 Task: Set the image gamma for d3d11_filters to 5.
Action: Mouse moved to (95, 12)
Screenshot: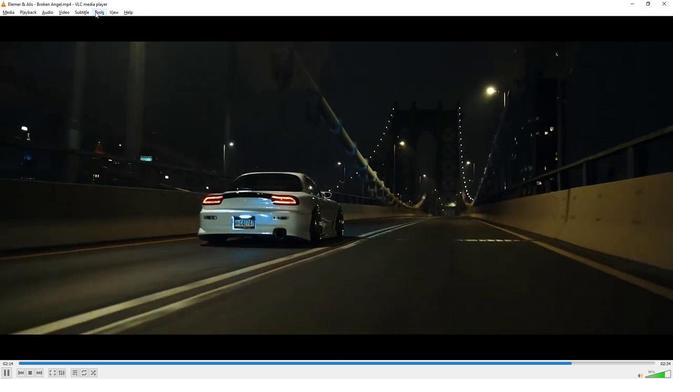 
Action: Mouse pressed left at (95, 12)
Screenshot: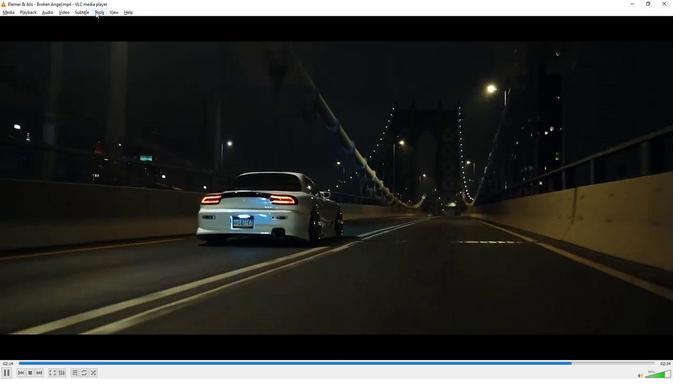 
Action: Mouse moved to (111, 93)
Screenshot: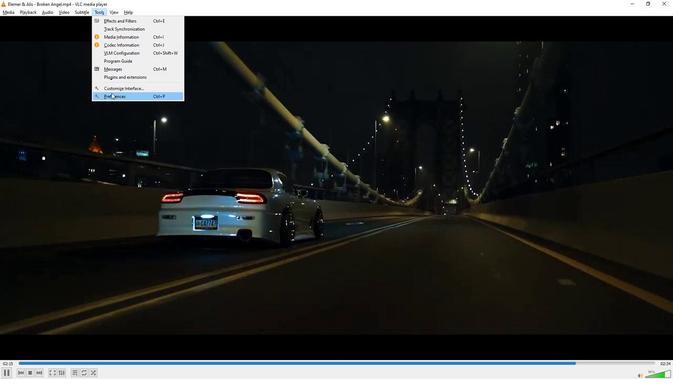 
Action: Mouse pressed left at (111, 93)
Screenshot: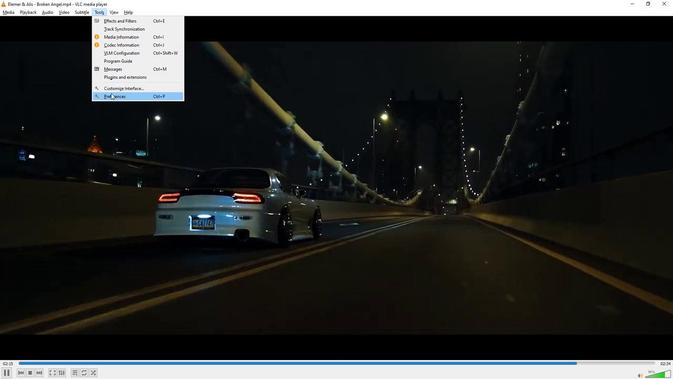 
Action: Mouse moved to (151, 296)
Screenshot: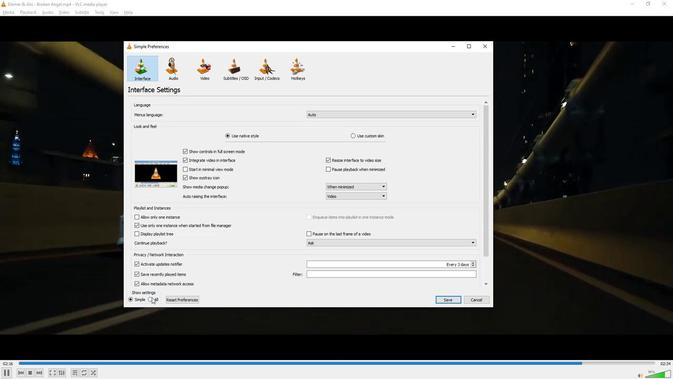 
Action: Mouse pressed left at (151, 296)
Screenshot: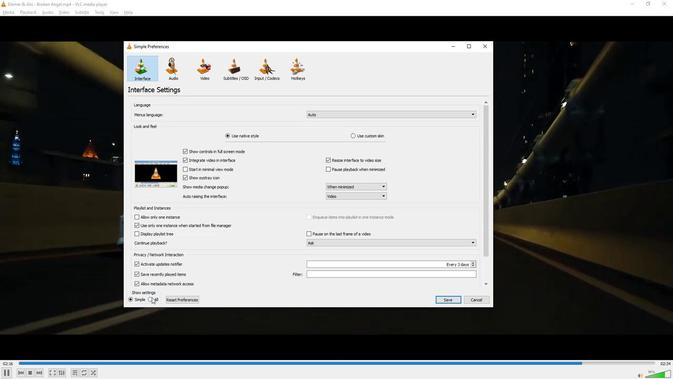 
Action: Mouse moved to (172, 251)
Screenshot: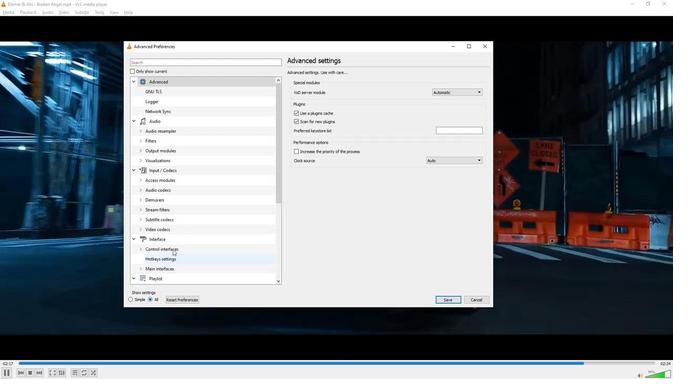 
Action: Mouse scrolled (172, 251) with delta (0, 0)
Screenshot: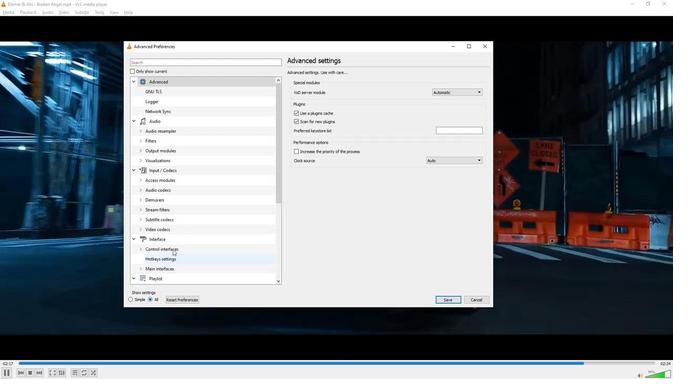 
Action: Mouse moved to (169, 245)
Screenshot: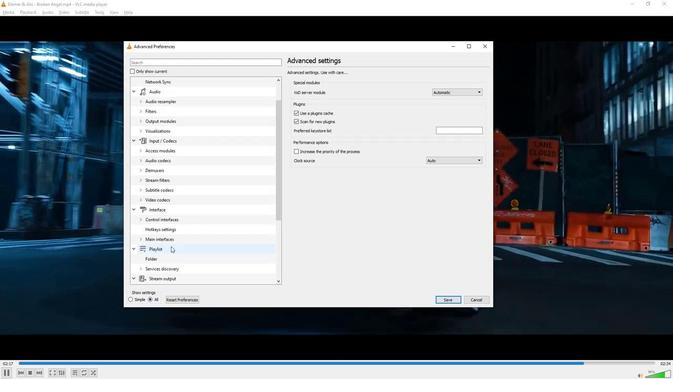 
Action: Mouse scrolled (169, 245) with delta (0, 0)
Screenshot: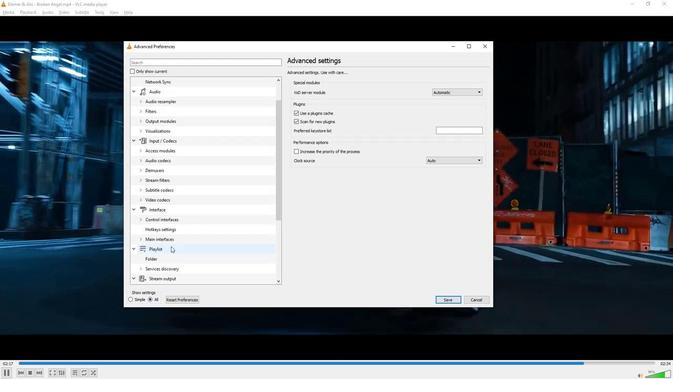 
Action: Mouse scrolled (169, 245) with delta (0, 0)
Screenshot: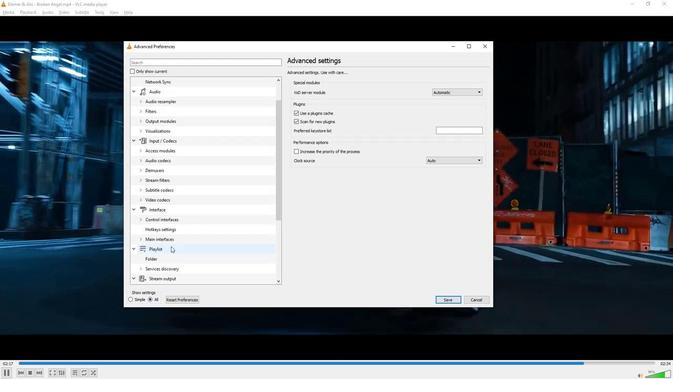 
Action: Mouse moved to (168, 245)
Screenshot: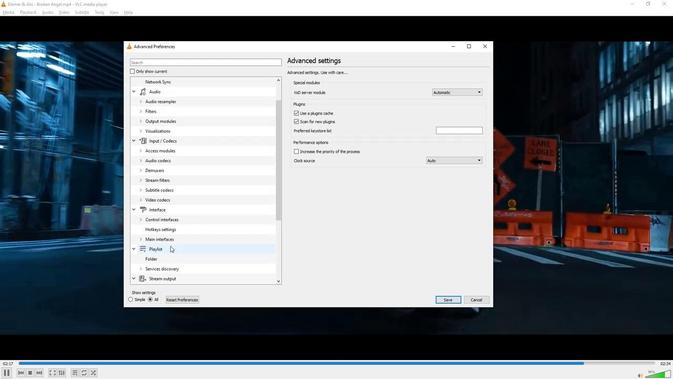 
Action: Mouse scrolled (168, 244) with delta (0, 0)
Screenshot: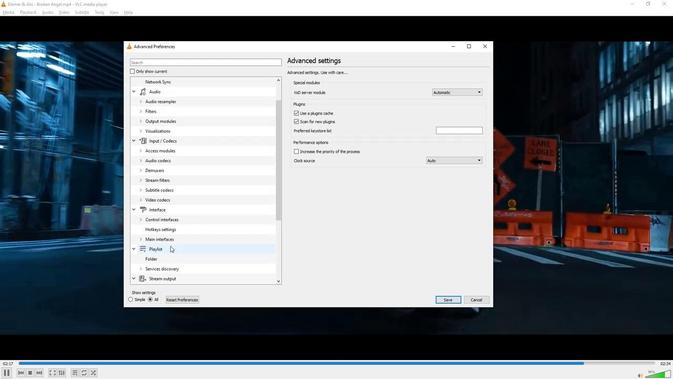 
Action: Mouse moved to (167, 244)
Screenshot: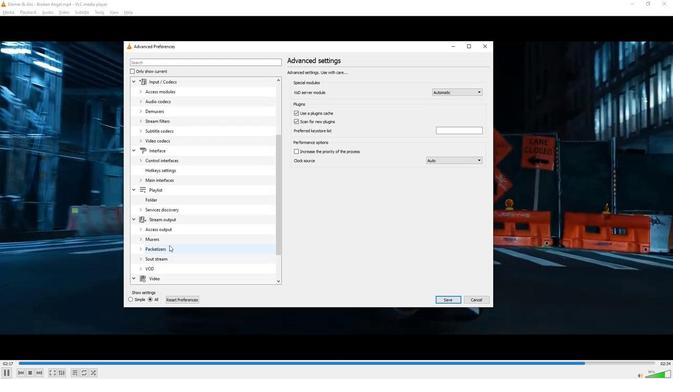 
Action: Mouse scrolled (167, 244) with delta (0, 0)
Screenshot: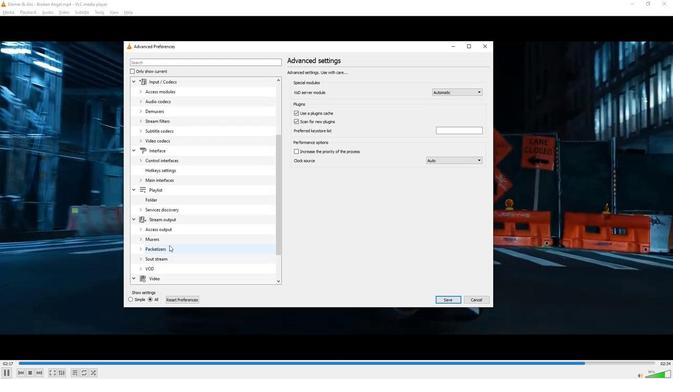 
Action: Mouse moved to (167, 244)
Screenshot: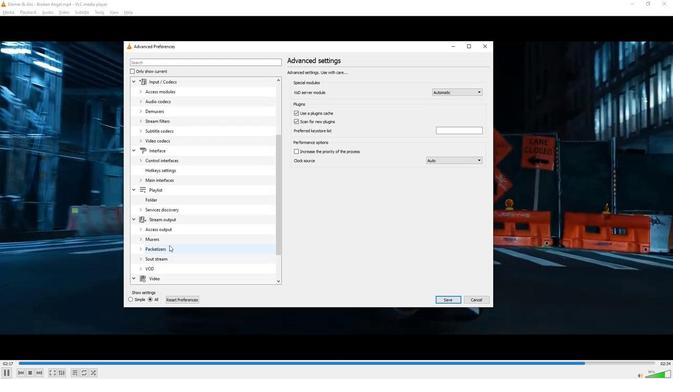 
Action: Mouse scrolled (167, 244) with delta (0, 0)
Screenshot: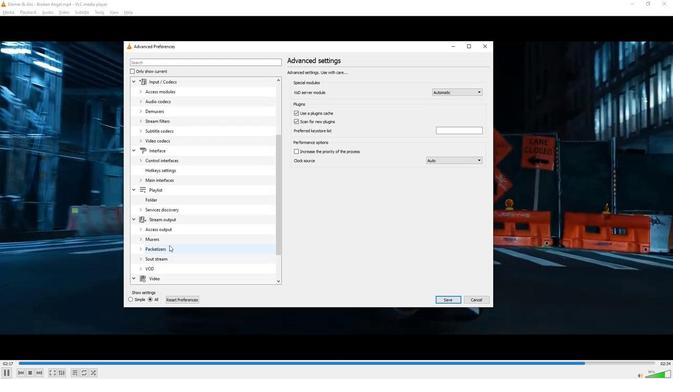 
Action: Mouse scrolled (167, 244) with delta (0, 0)
Screenshot: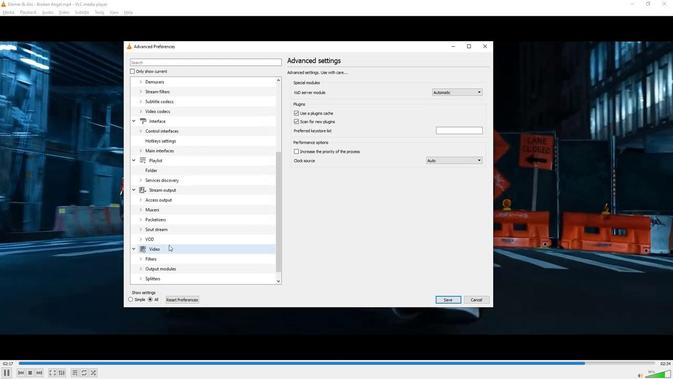 
Action: Mouse moved to (167, 244)
Screenshot: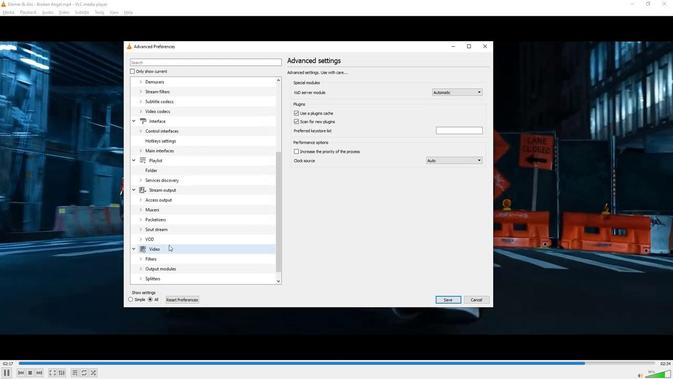 
Action: Mouse scrolled (167, 244) with delta (0, 0)
Screenshot: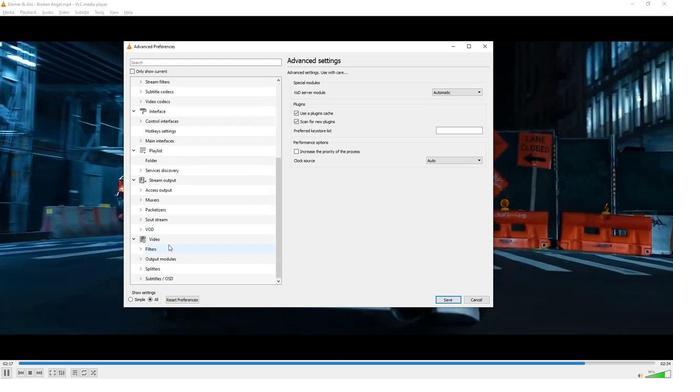 
Action: Mouse moved to (141, 250)
Screenshot: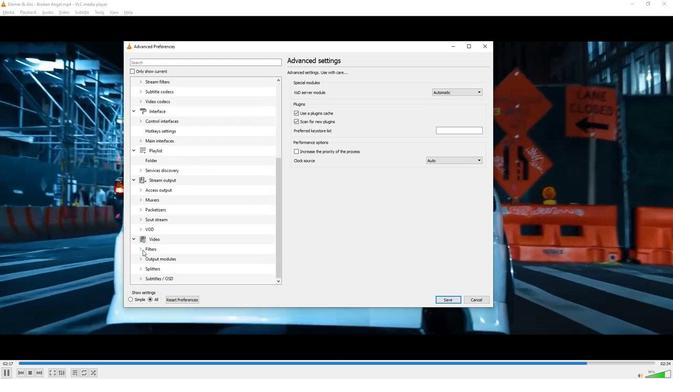 
Action: Mouse pressed left at (141, 250)
Screenshot: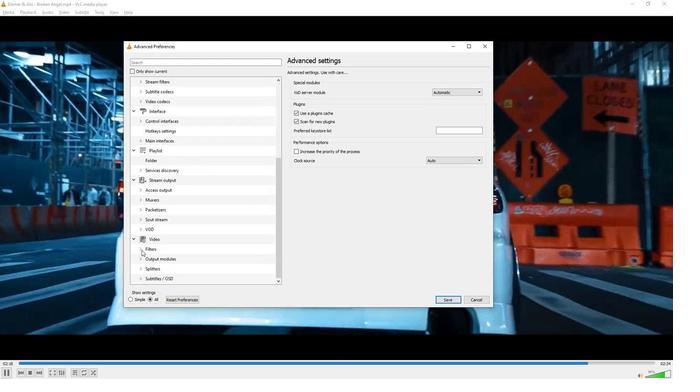 
Action: Mouse moved to (157, 242)
Screenshot: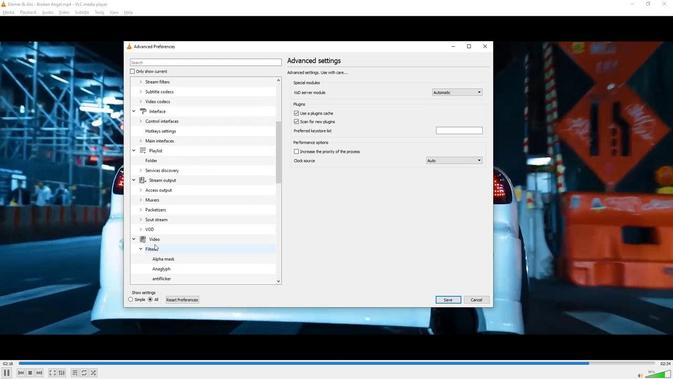 
Action: Mouse scrolled (157, 241) with delta (0, 0)
Screenshot: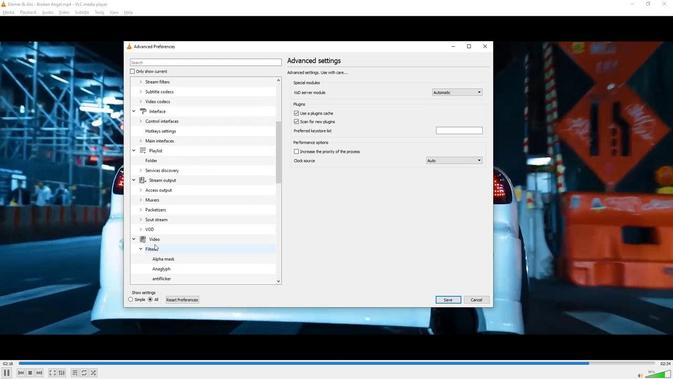 
Action: Mouse moved to (160, 241)
Screenshot: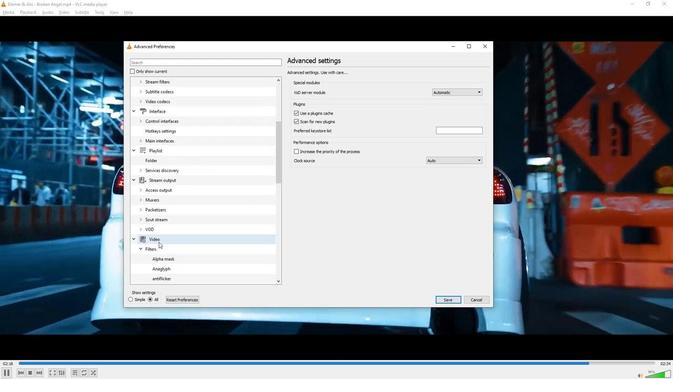 
Action: Mouse scrolled (160, 240) with delta (0, 0)
Screenshot: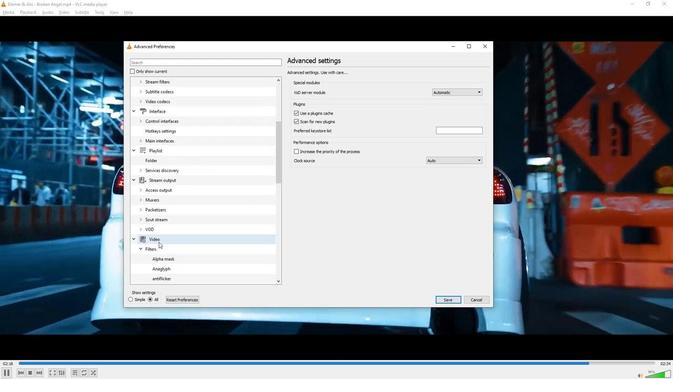 
Action: Mouse moved to (161, 239)
Screenshot: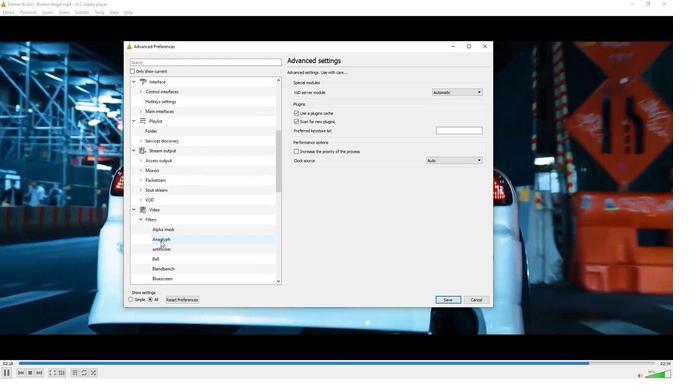 
Action: Mouse scrolled (161, 239) with delta (0, 0)
Screenshot: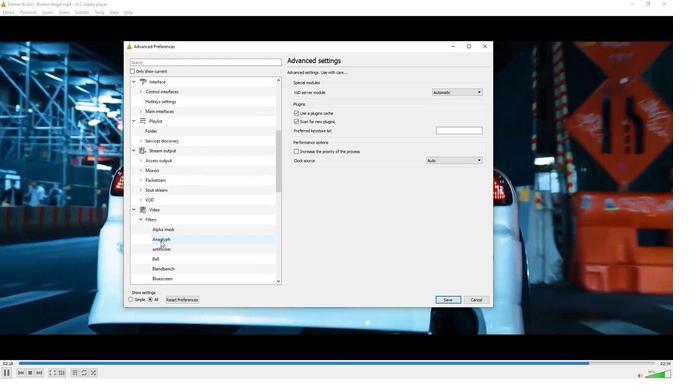 
Action: Mouse moved to (162, 239)
Screenshot: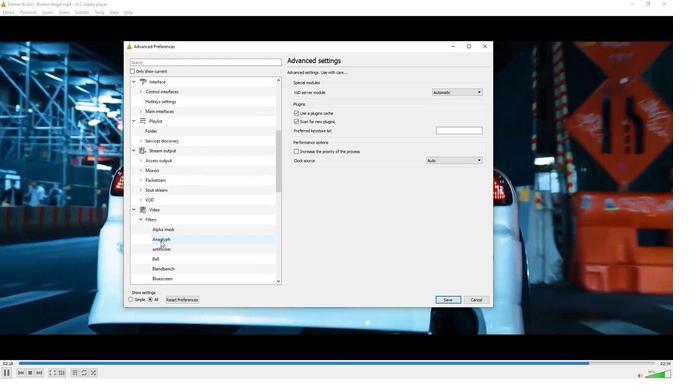 
Action: Mouse scrolled (162, 239) with delta (0, 0)
Screenshot: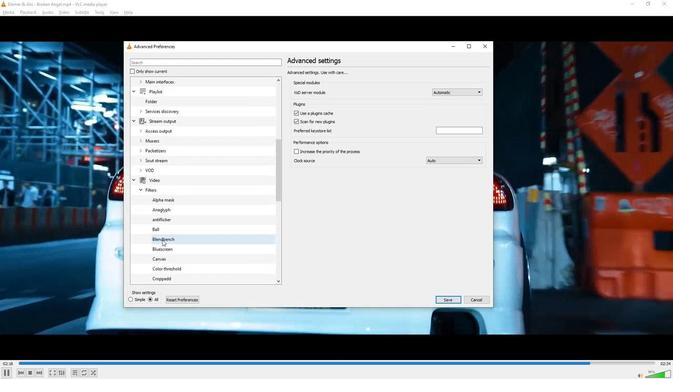 
Action: Mouse moved to (163, 230)
Screenshot: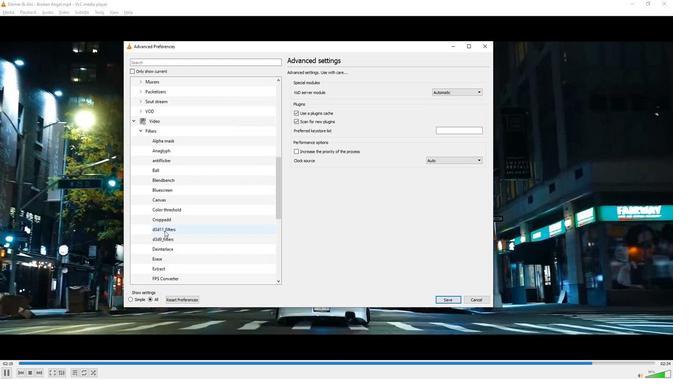 
Action: Mouse pressed left at (163, 230)
Screenshot: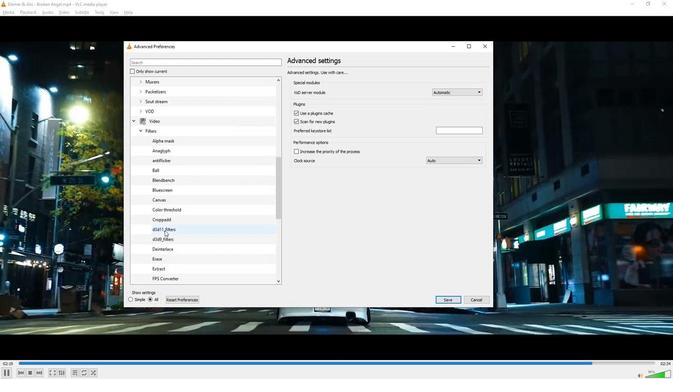 
Action: Mouse moved to (469, 123)
Screenshot: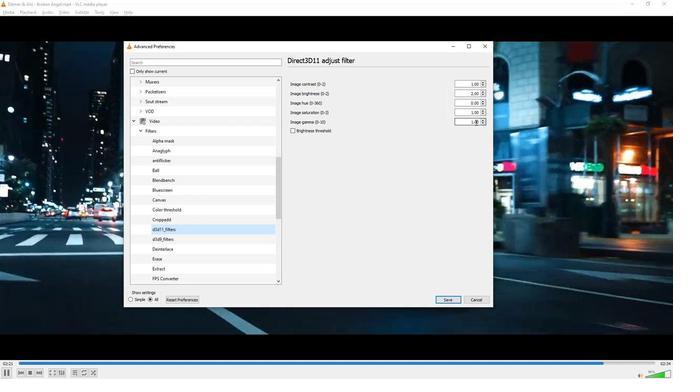 
Action: Mouse pressed left at (469, 123)
Screenshot: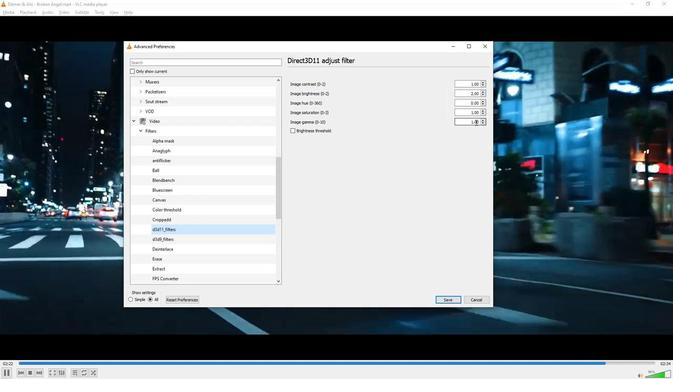 
Action: Mouse pressed left at (469, 123)
Screenshot: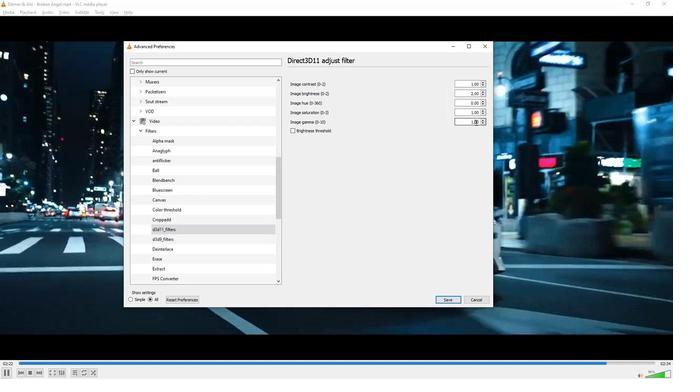 
Action: Mouse pressed left at (469, 123)
Screenshot: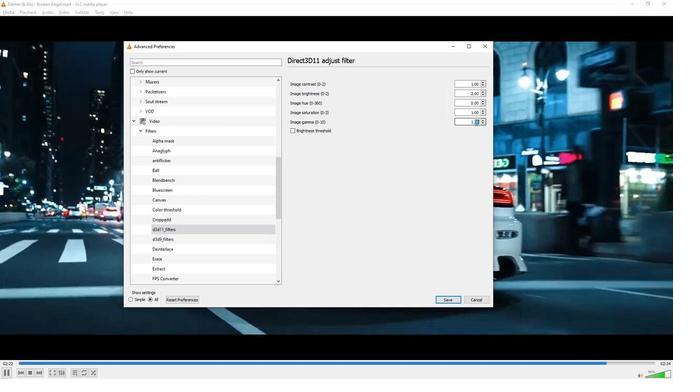 
Action: Key pressed 5.00
Screenshot: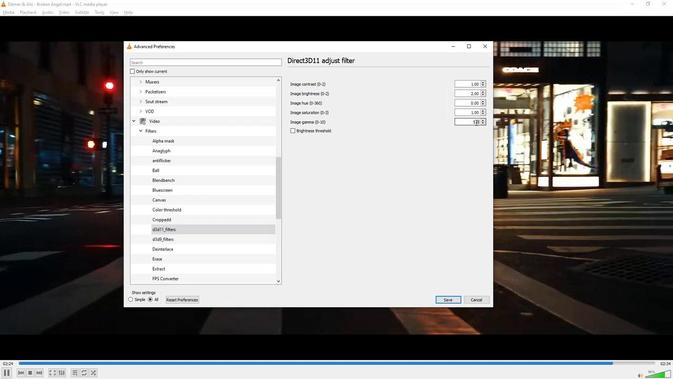 
Action: Mouse moved to (425, 153)
Screenshot: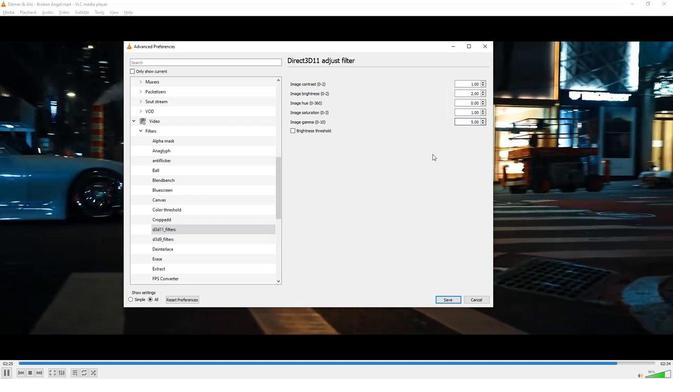 
Action: Mouse pressed left at (425, 153)
Screenshot: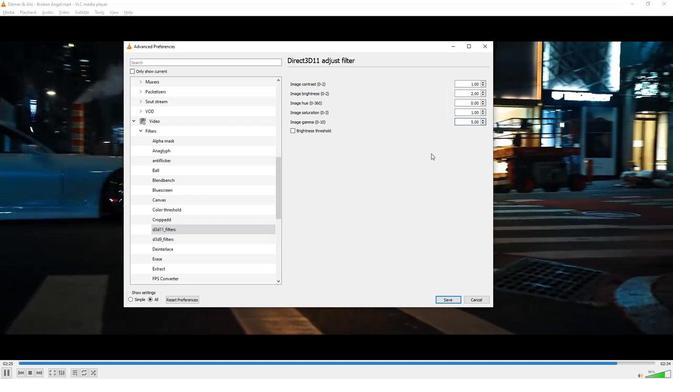 
